 Task: Look for gluten-free products only.
Action: Mouse moved to (24, 65)
Screenshot: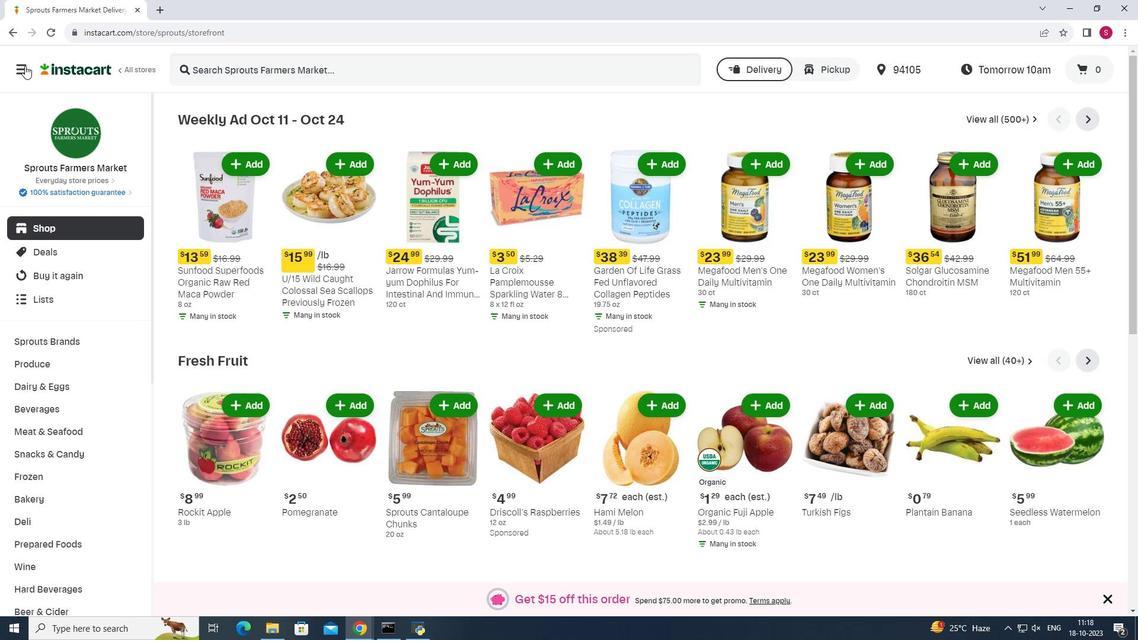 
Action: Mouse pressed left at (24, 65)
Screenshot: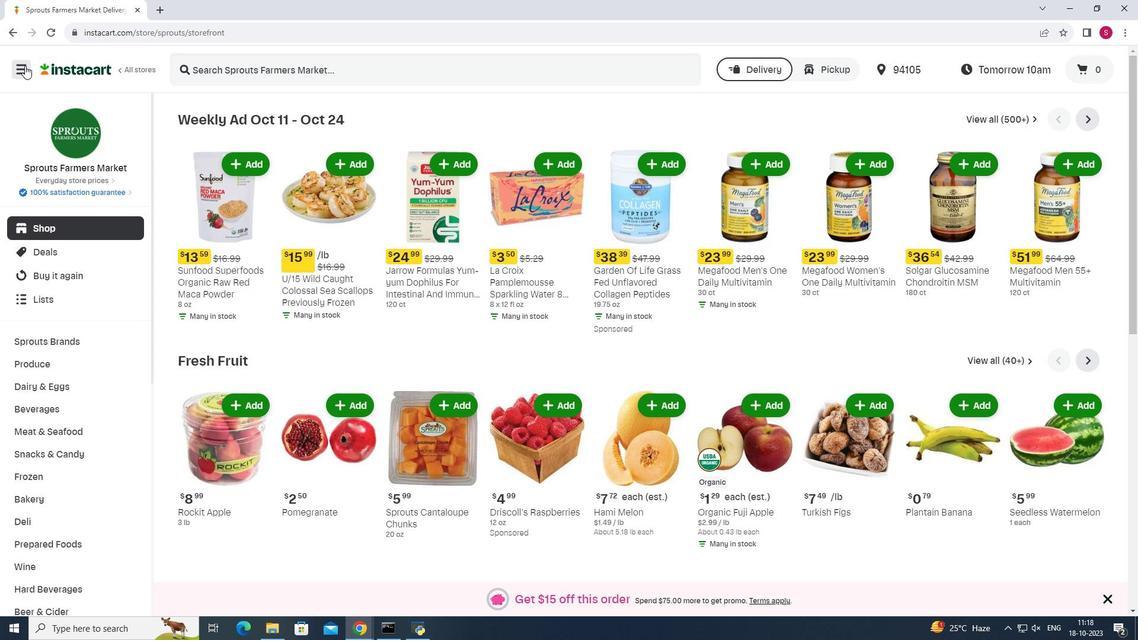 
Action: Mouse moved to (65, 311)
Screenshot: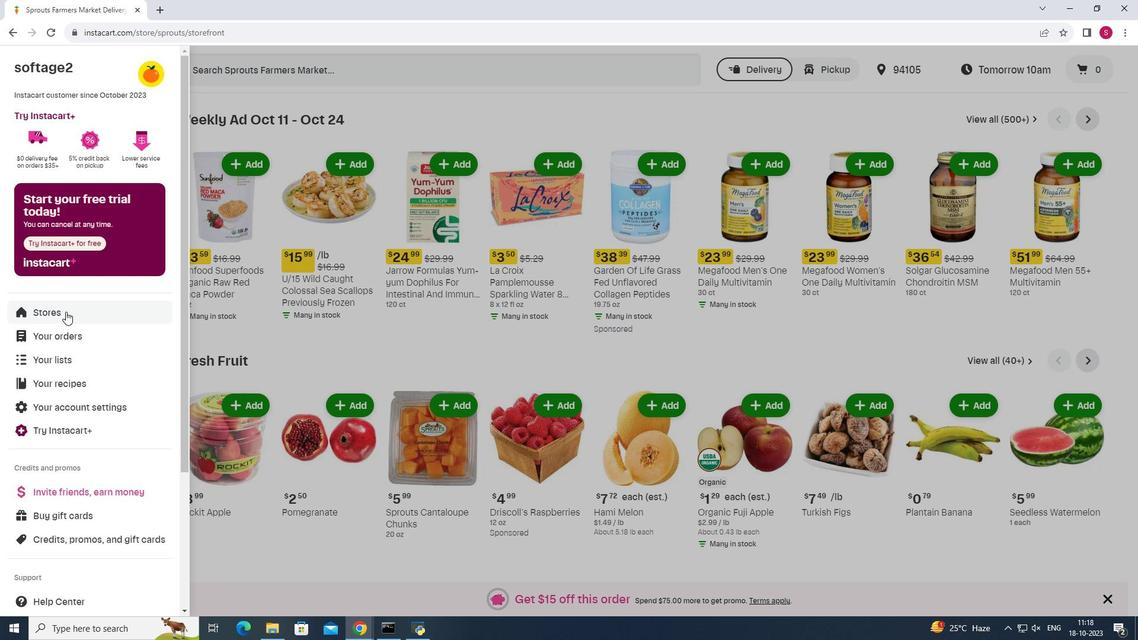 
Action: Mouse pressed left at (65, 311)
Screenshot: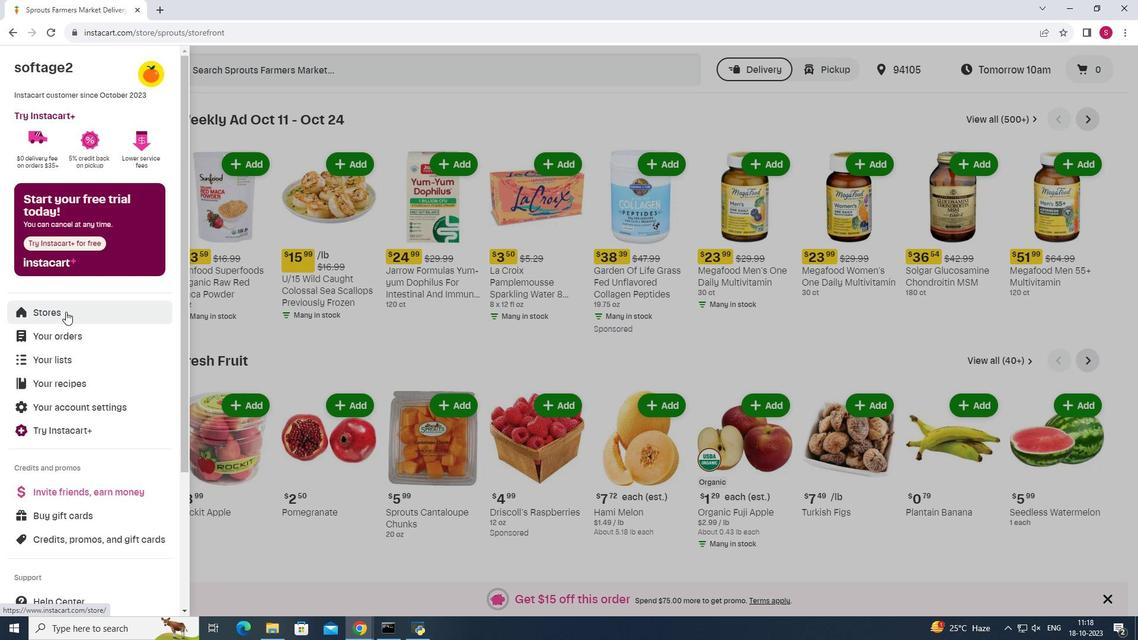
Action: Mouse moved to (269, 103)
Screenshot: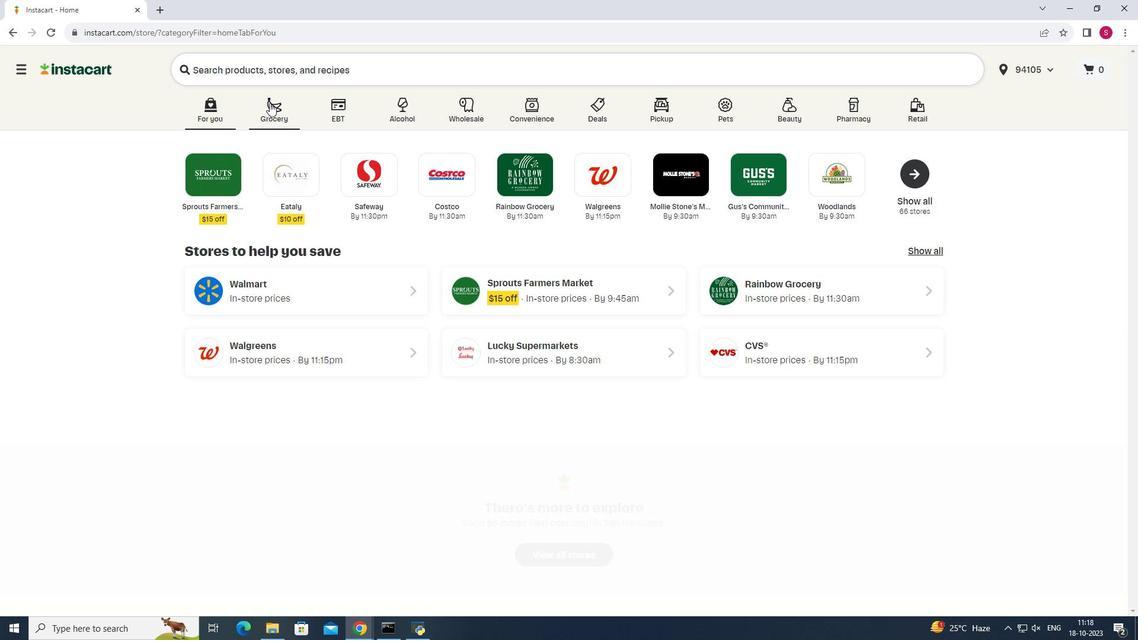 
Action: Mouse pressed left at (269, 103)
Screenshot: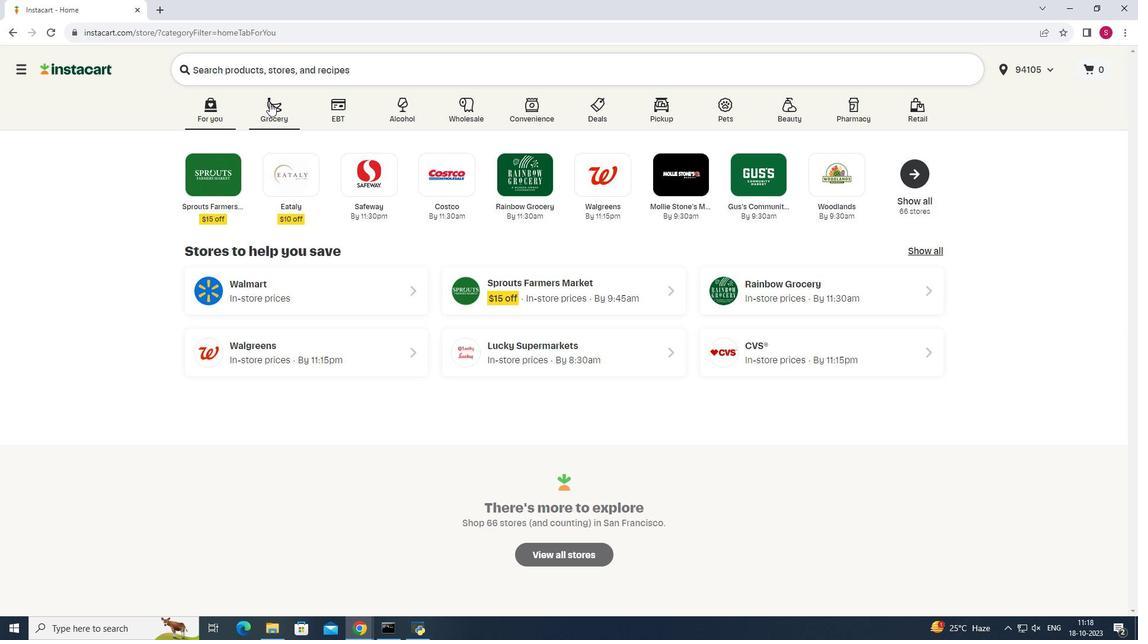 
Action: Mouse moved to (798, 161)
Screenshot: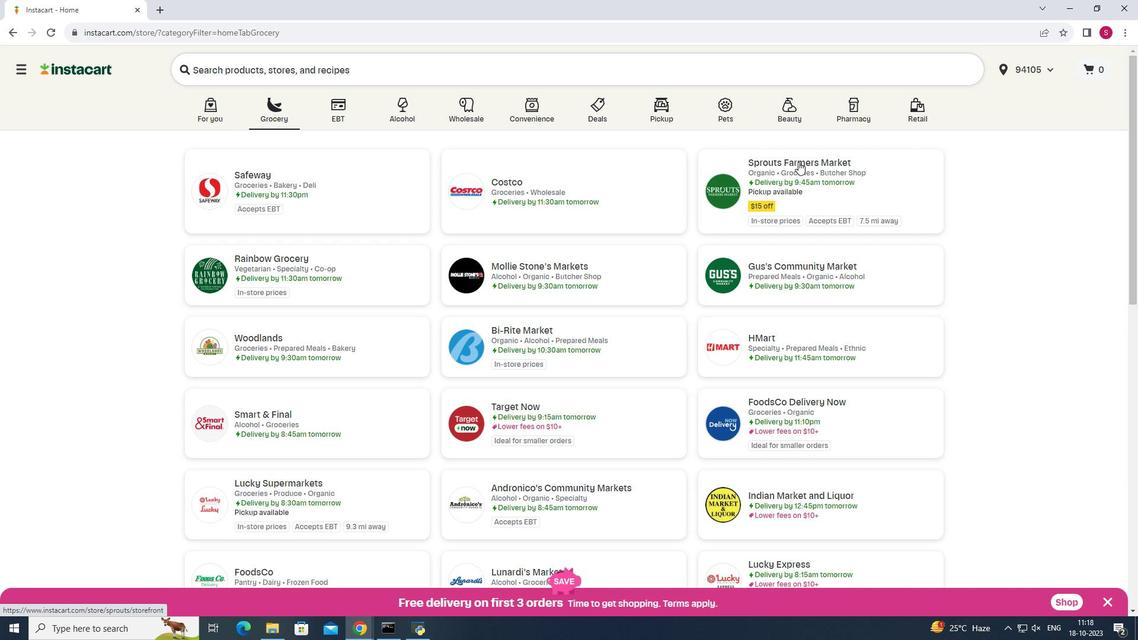 
Action: Mouse pressed left at (798, 161)
Screenshot: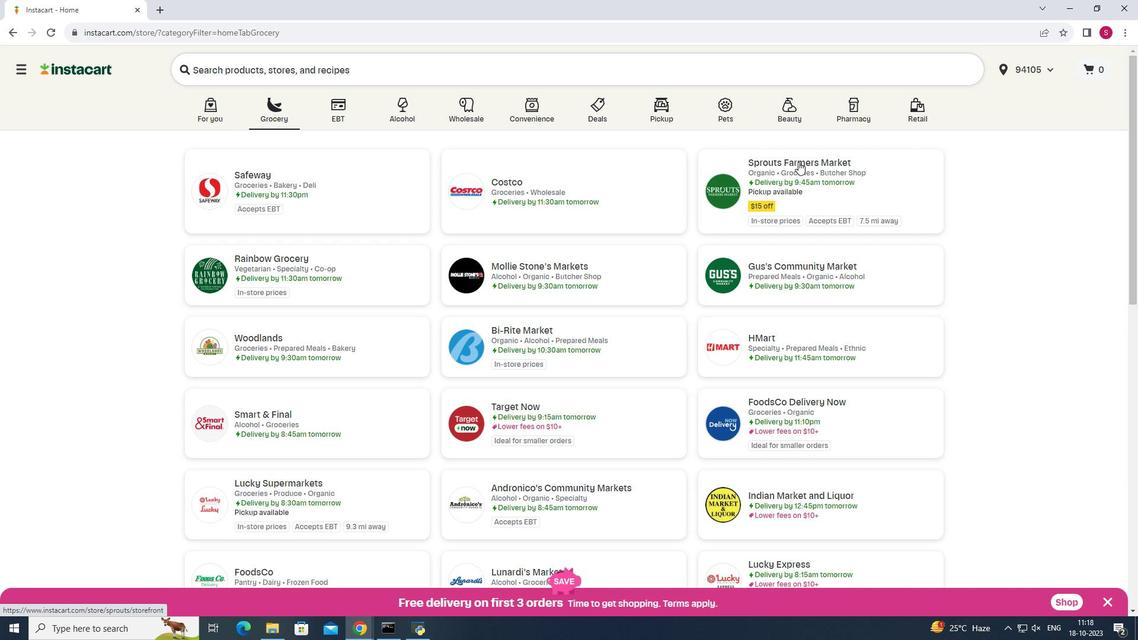 
Action: Mouse moved to (46, 456)
Screenshot: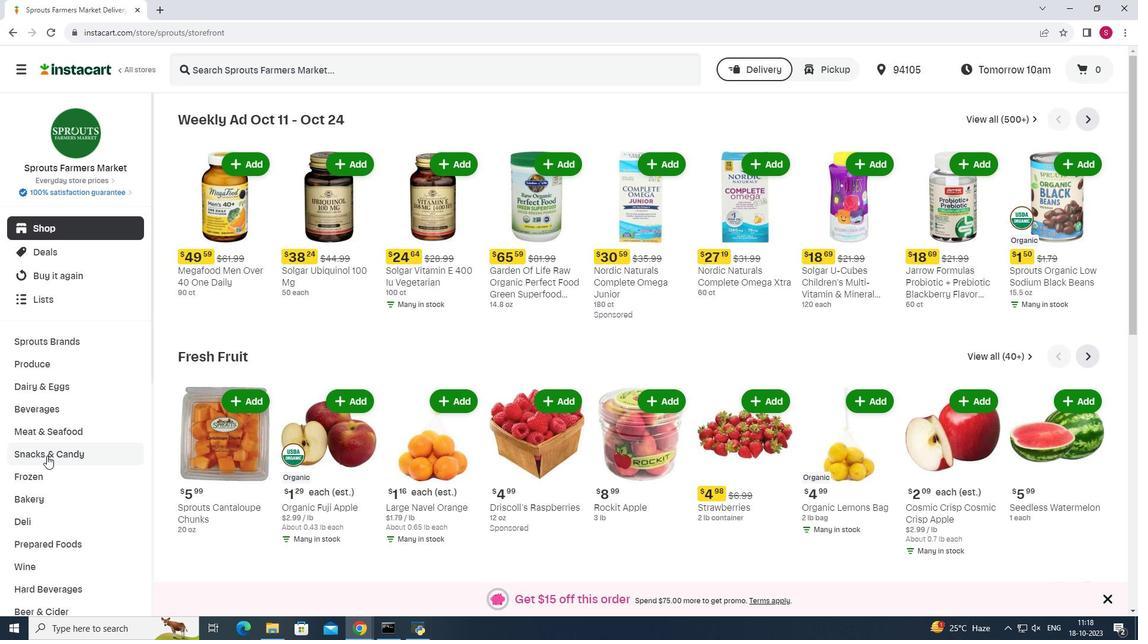 
Action: Mouse pressed left at (46, 456)
Screenshot: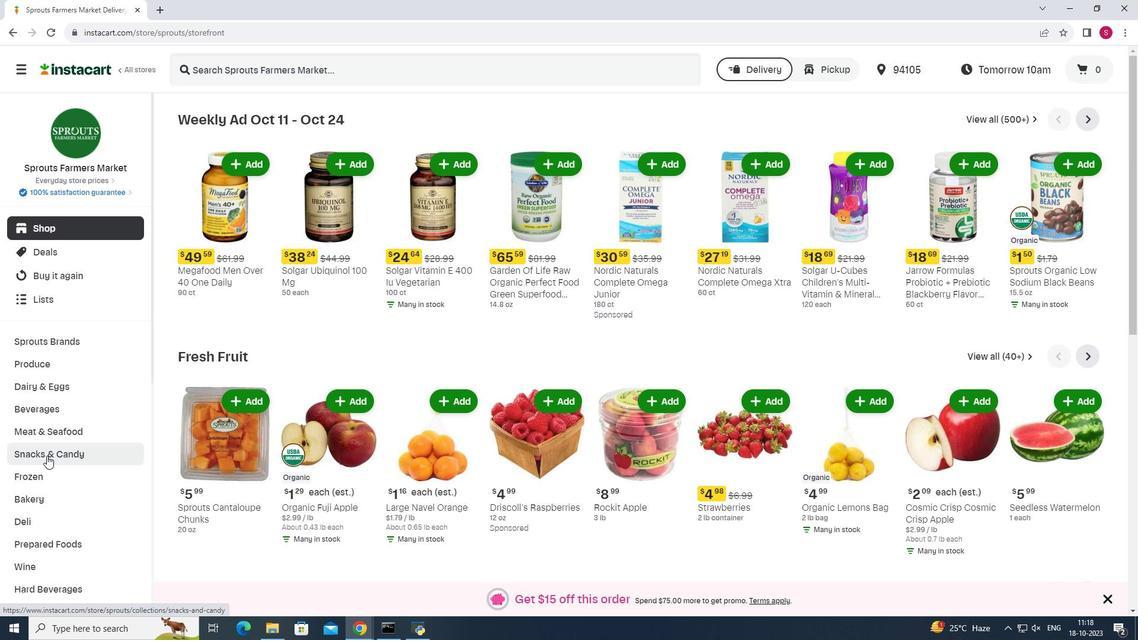 
Action: Mouse pressed left at (46, 456)
Screenshot: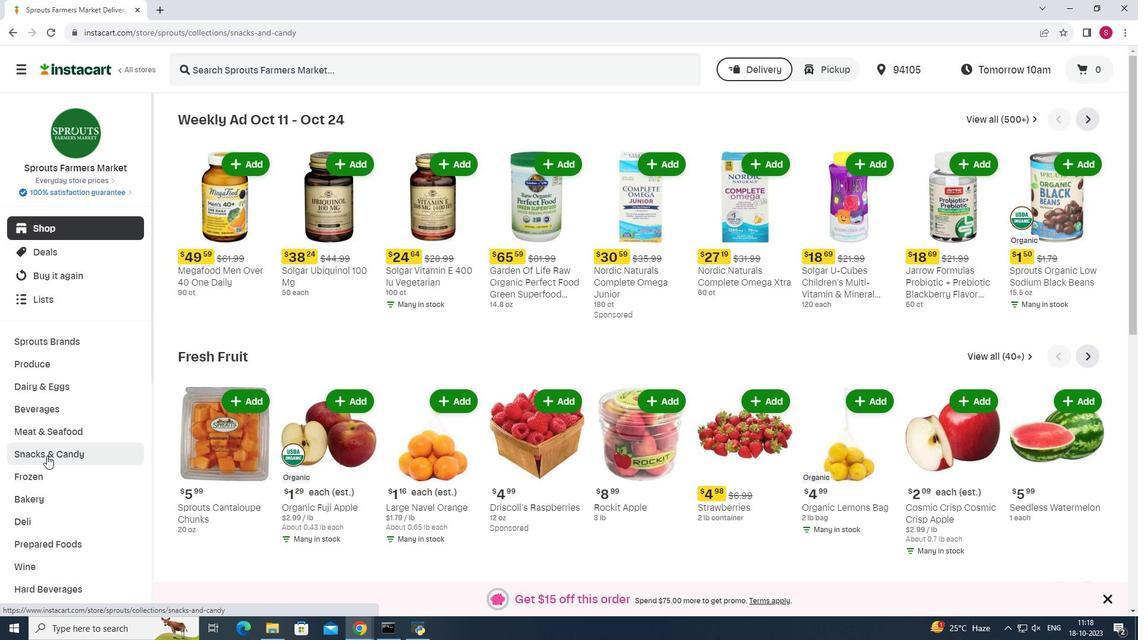 
Action: Mouse moved to (342, 147)
Screenshot: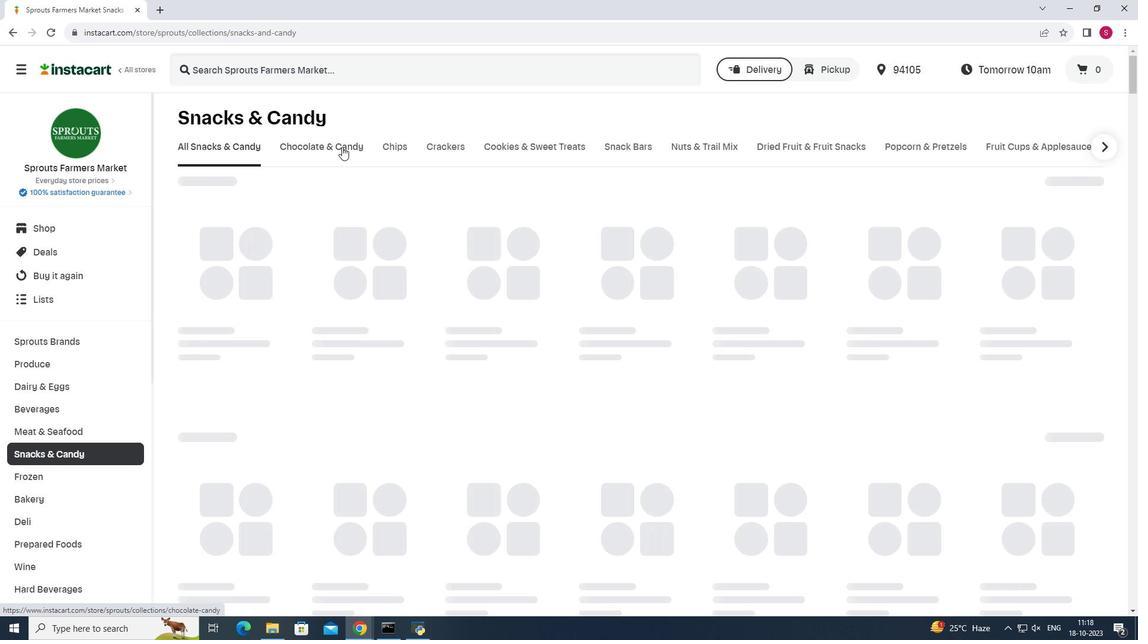 
Action: Mouse pressed left at (342, 147)
Screenshot: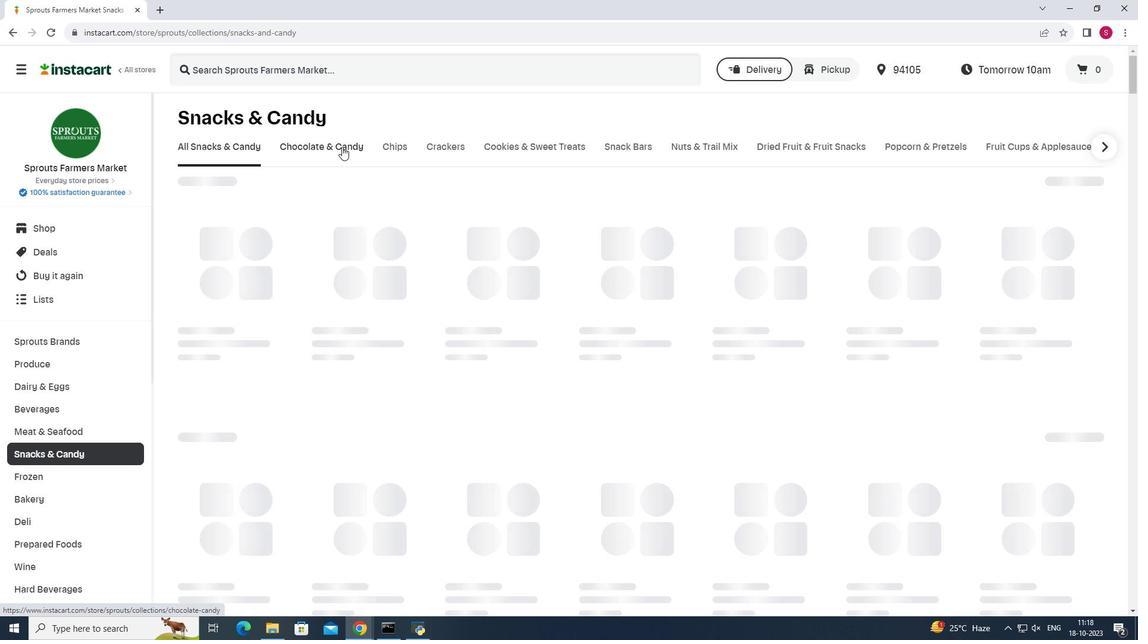 
Action: Mouse moved to (406, 200)
Screenshot: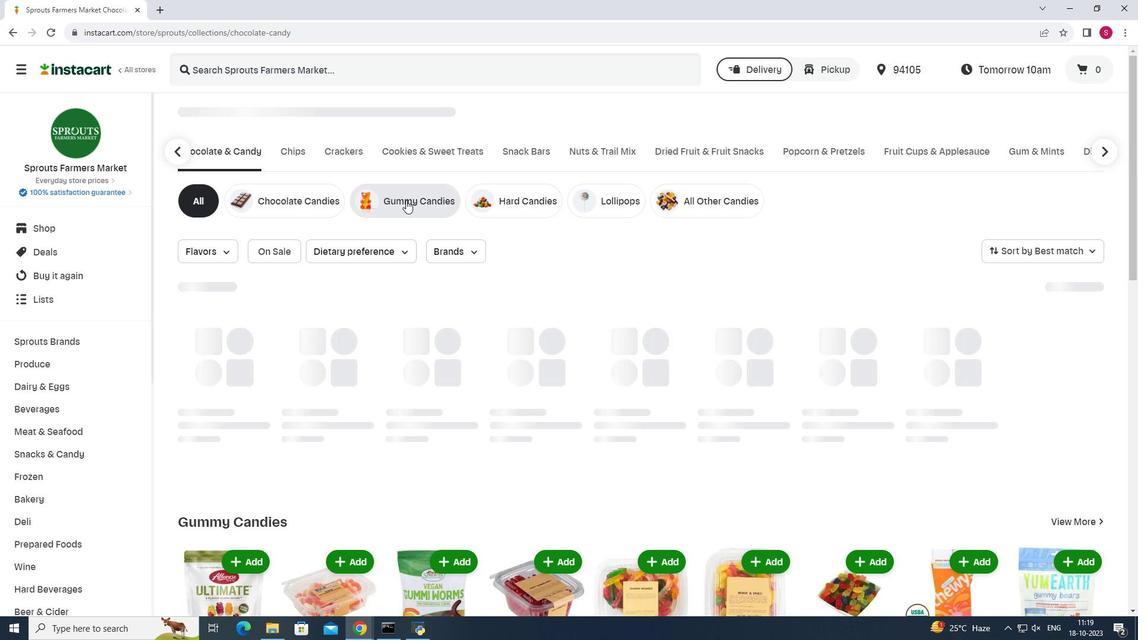 
Action: Mouse pressed left at (406, 200)
Screenshot: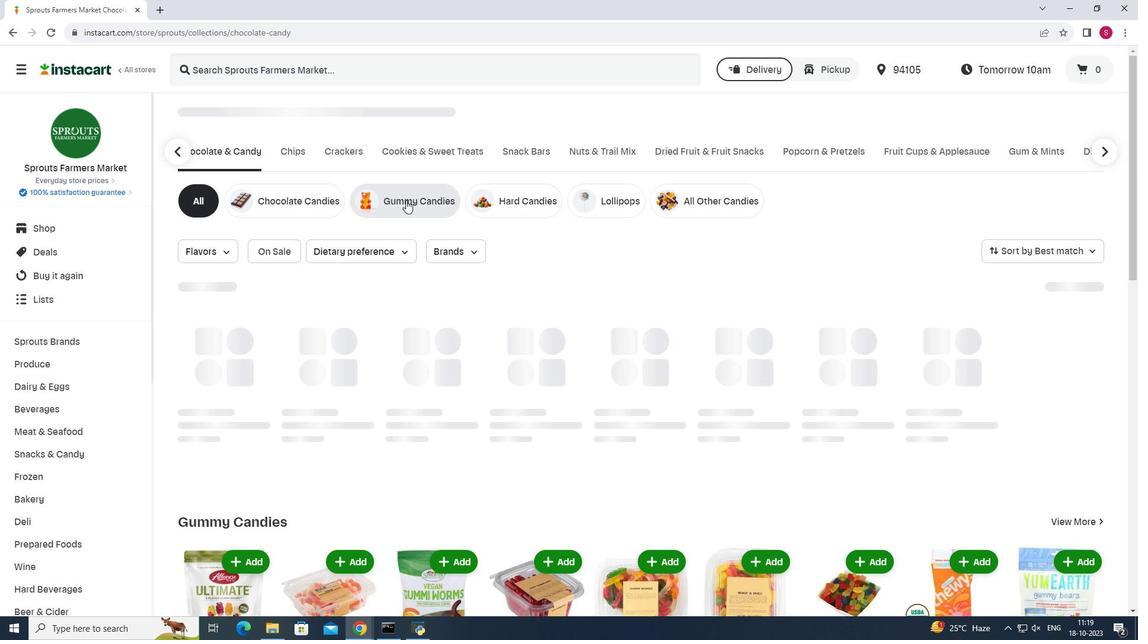 
Action: Mouse pressed left at (406, 200)
Screenshot: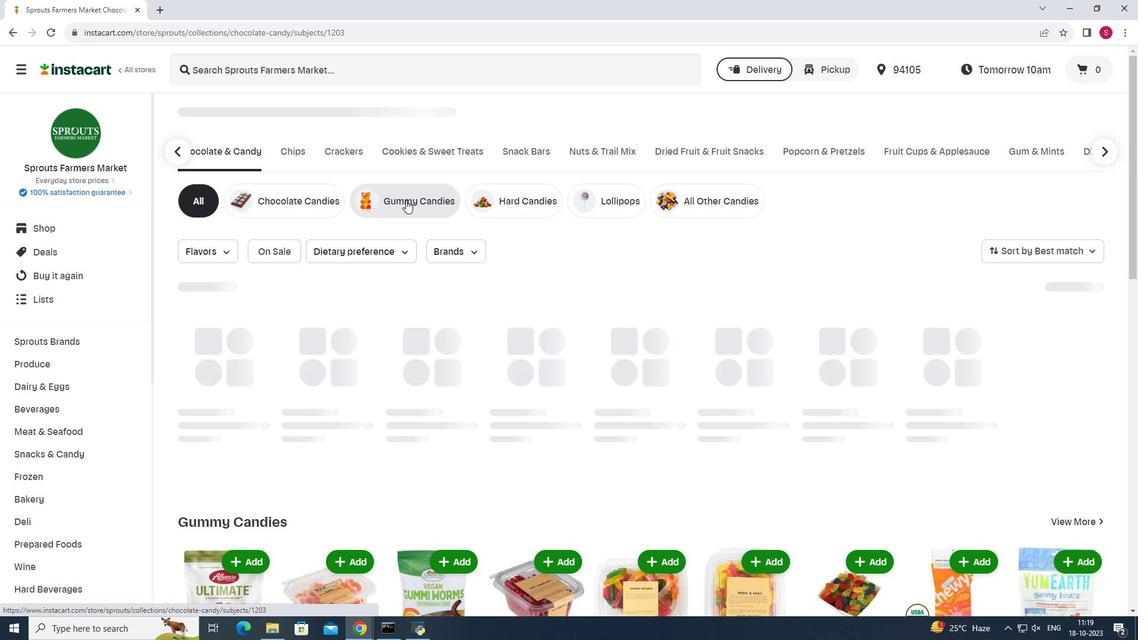 
Action: Mouse moved to (397, 245)
Screenshot: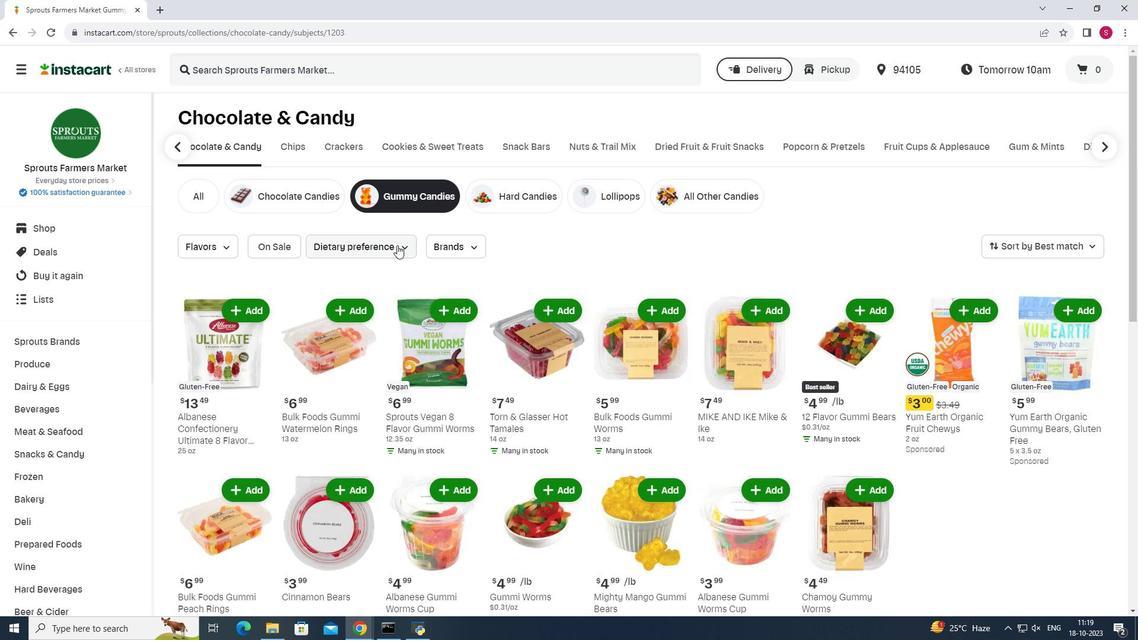 
Action: Mouse pressed left at (397, 245)
Screenshot: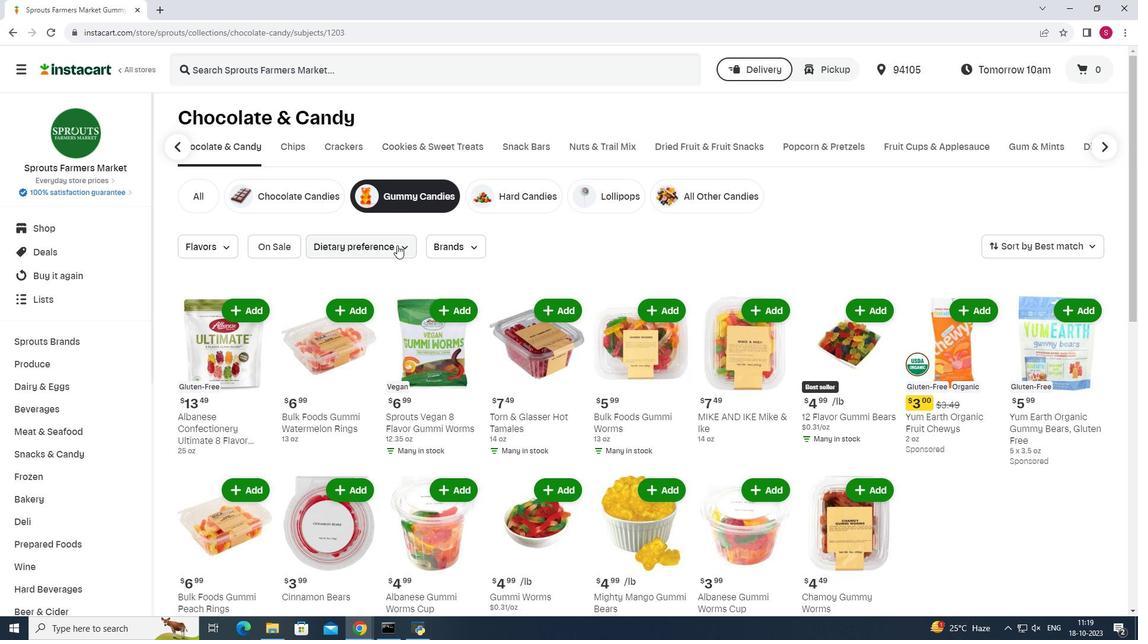 
Action: Mouse moved to (392, 285)
Screenshot: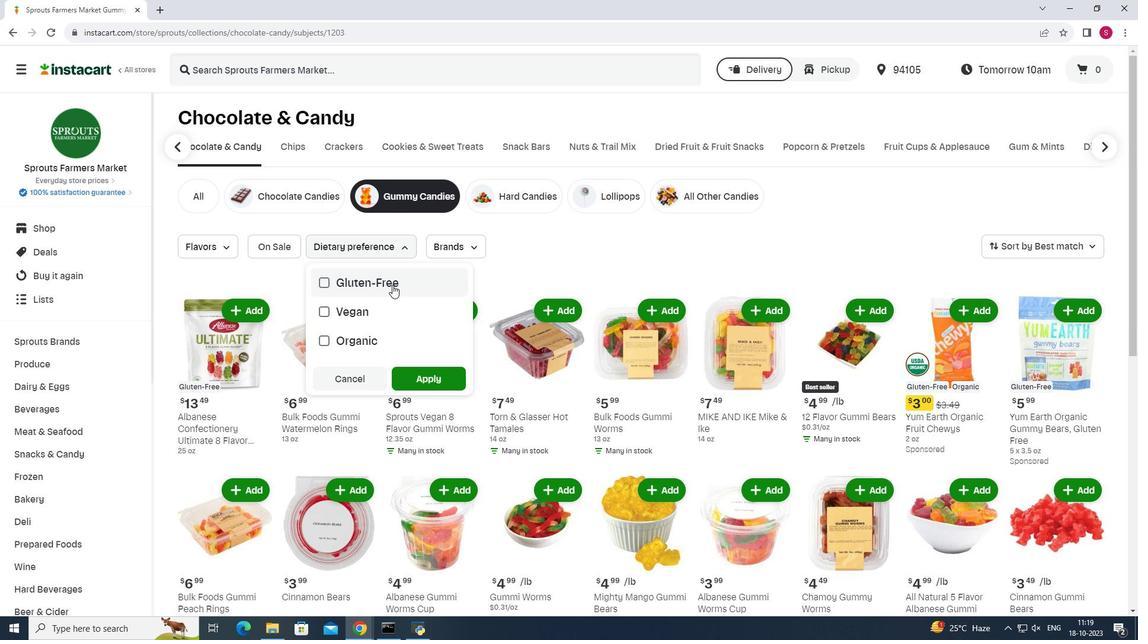 
Action: Mouse pressed left at (392, 285)
Screenshot: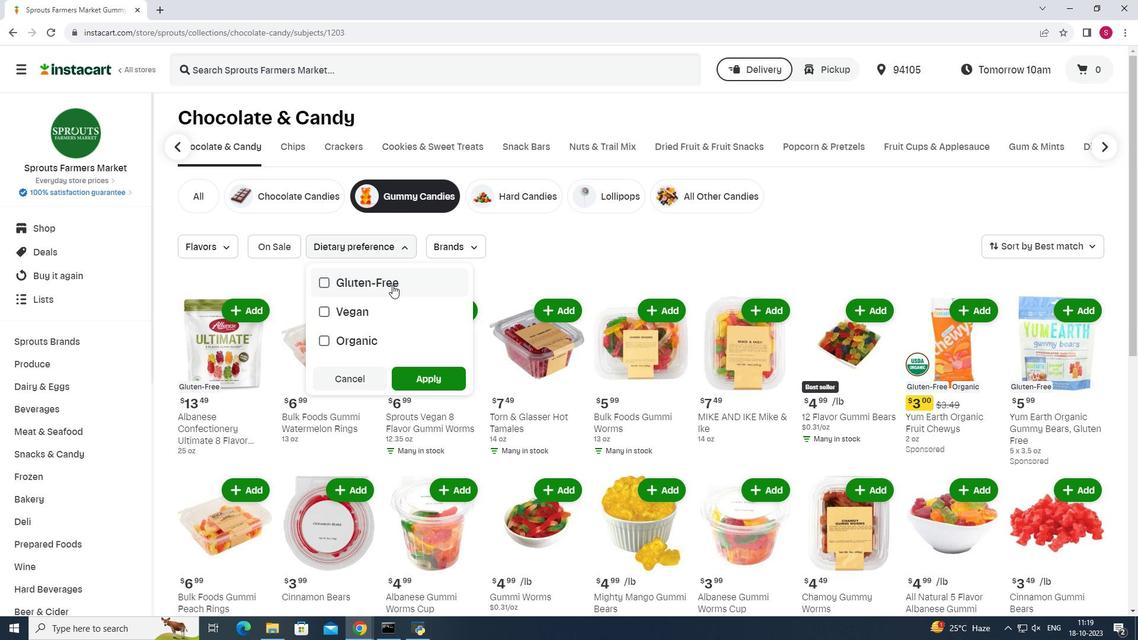
Action: Mouse moved to (429, 382)
Screenshot: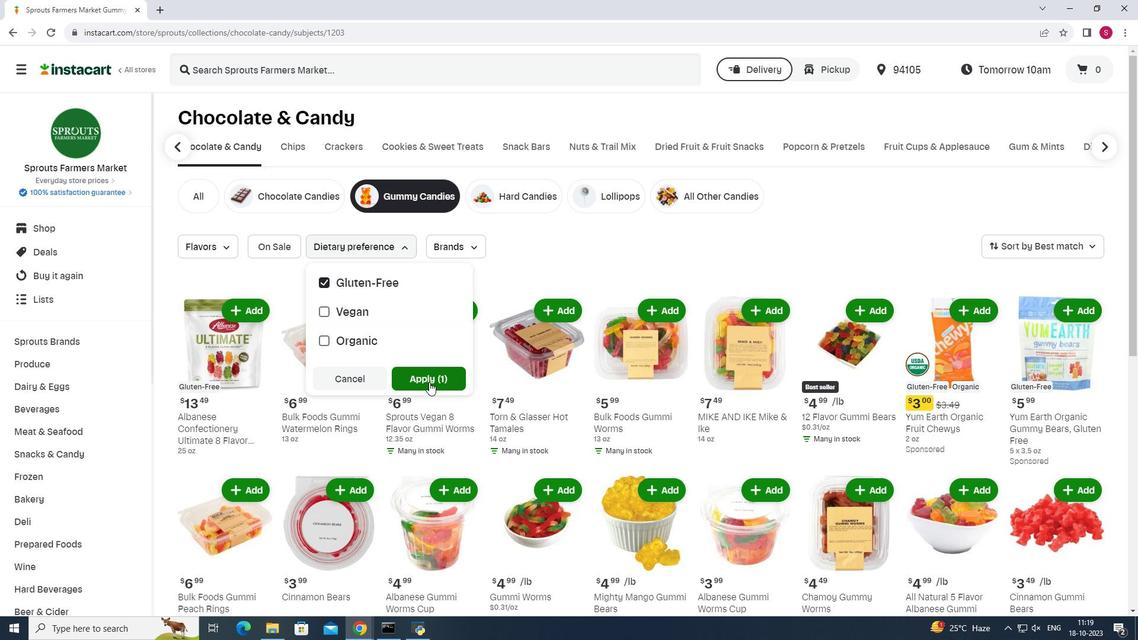 
Action: Mouse pressed left at (429, 382)
Screenshot: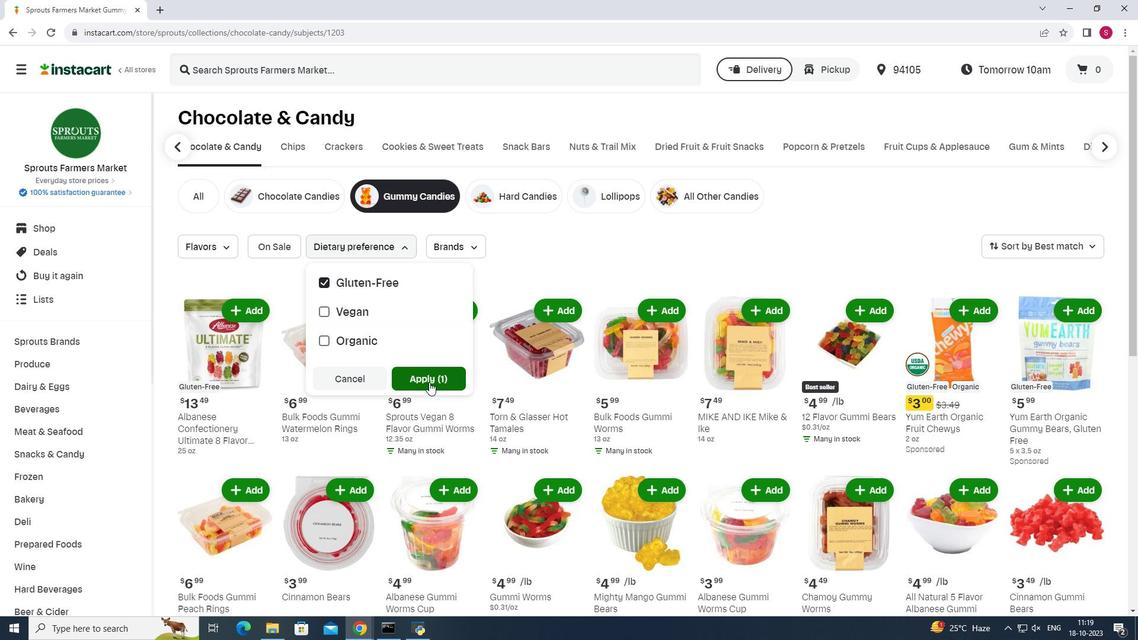
Action: Mouse moved to (861, 274)
Screenshot: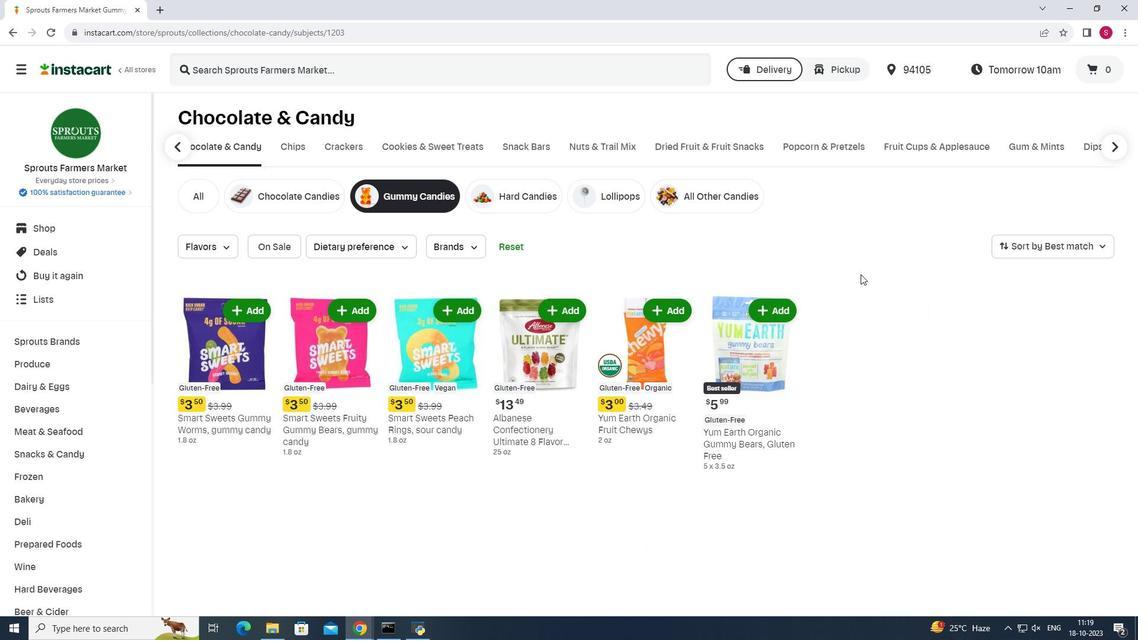
